 Task: Create a task  Develop a new mobile app for a restaurant , assign it to team member softage.4@softage.net in the project AgileJet and update the status of the task to  Off Track , set the priority of the task to Medium
Action: Mouse moved to (68, 289)
Screenshot: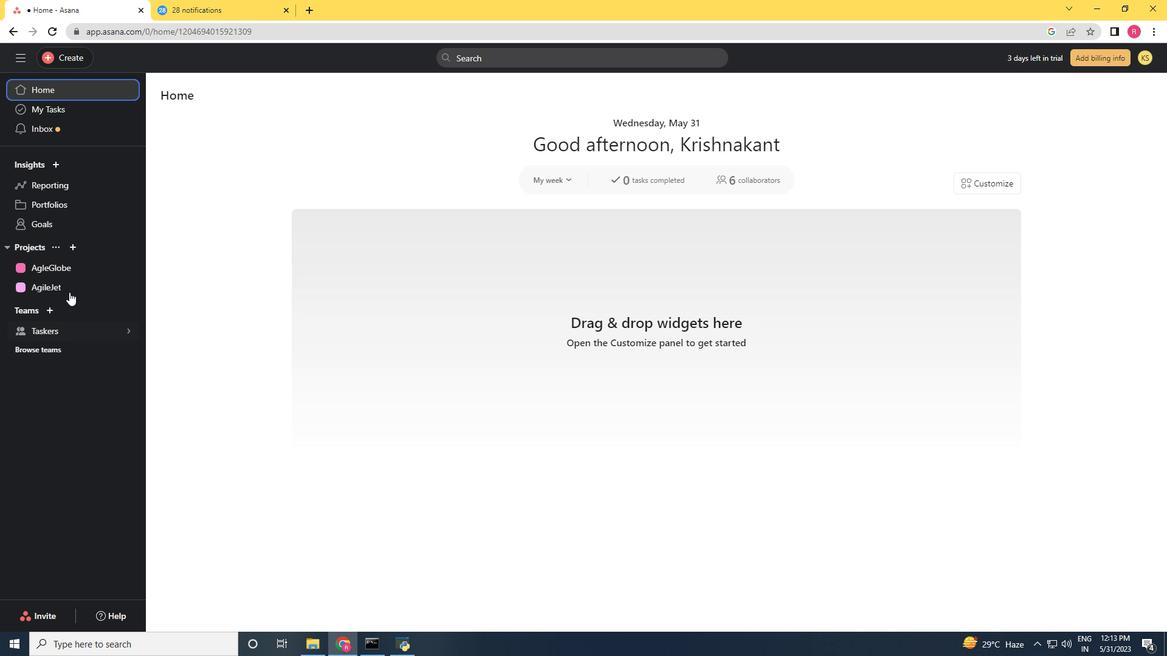 
Action: Mouse pressed left at (68, 289)
Screenshot: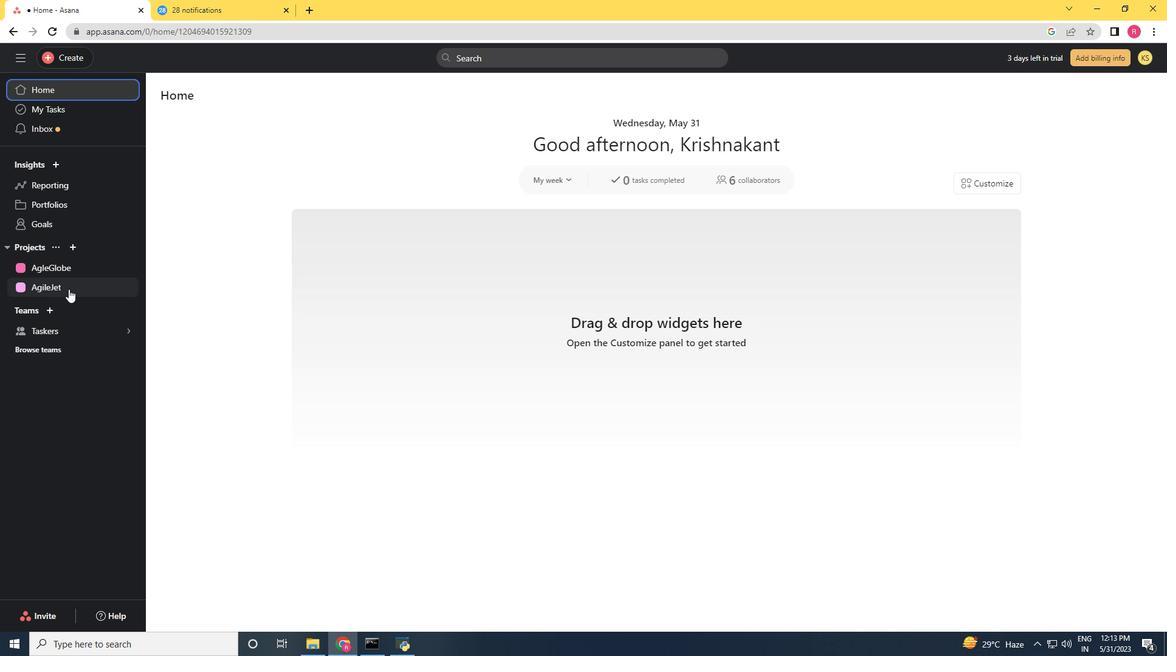 
Action: Mouse moved to (72, 58)
Screenshot: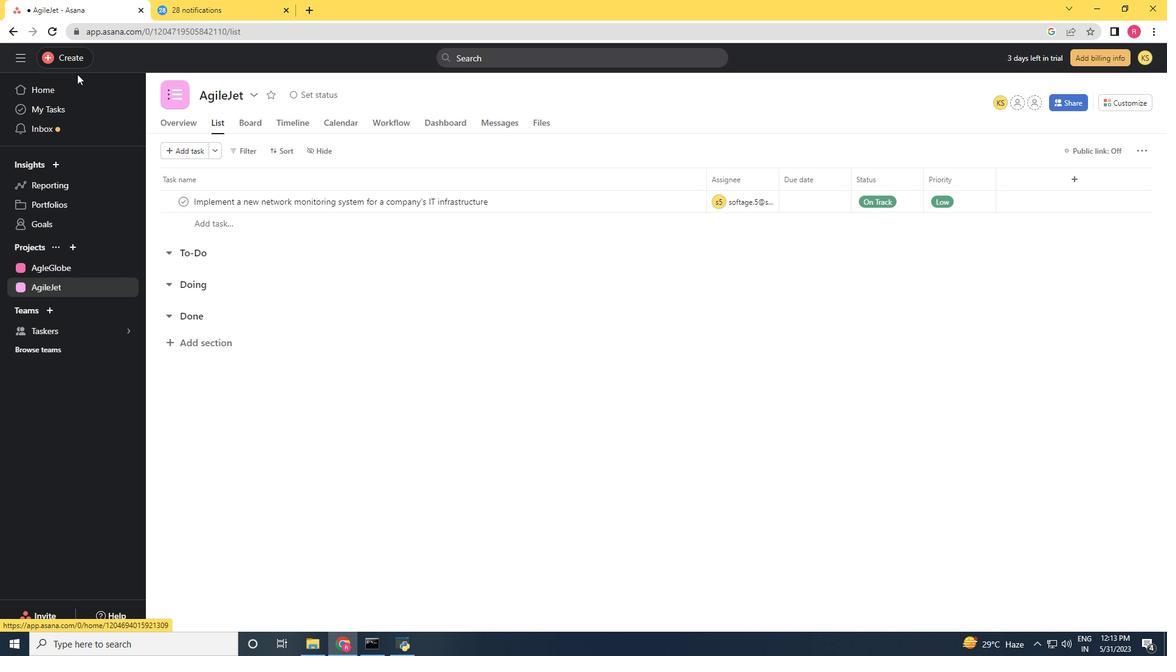 
Action: Mouse pressed left at (72, 58)
Screenshot: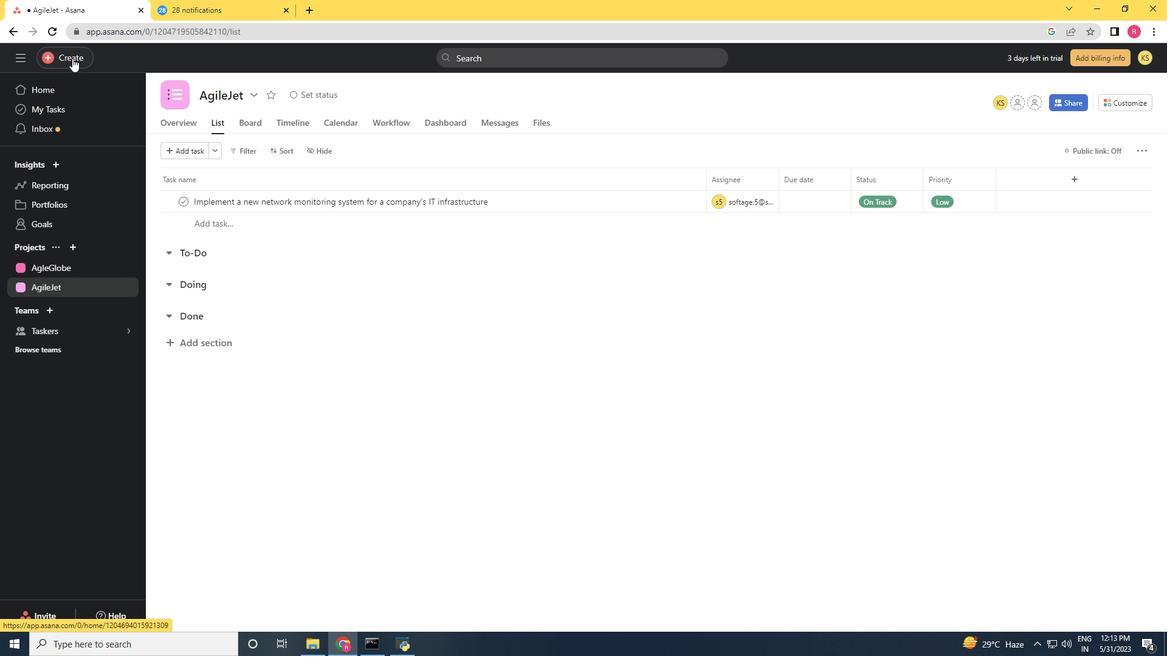 
Action: Mouse moved to (128, 65)
Screenshot: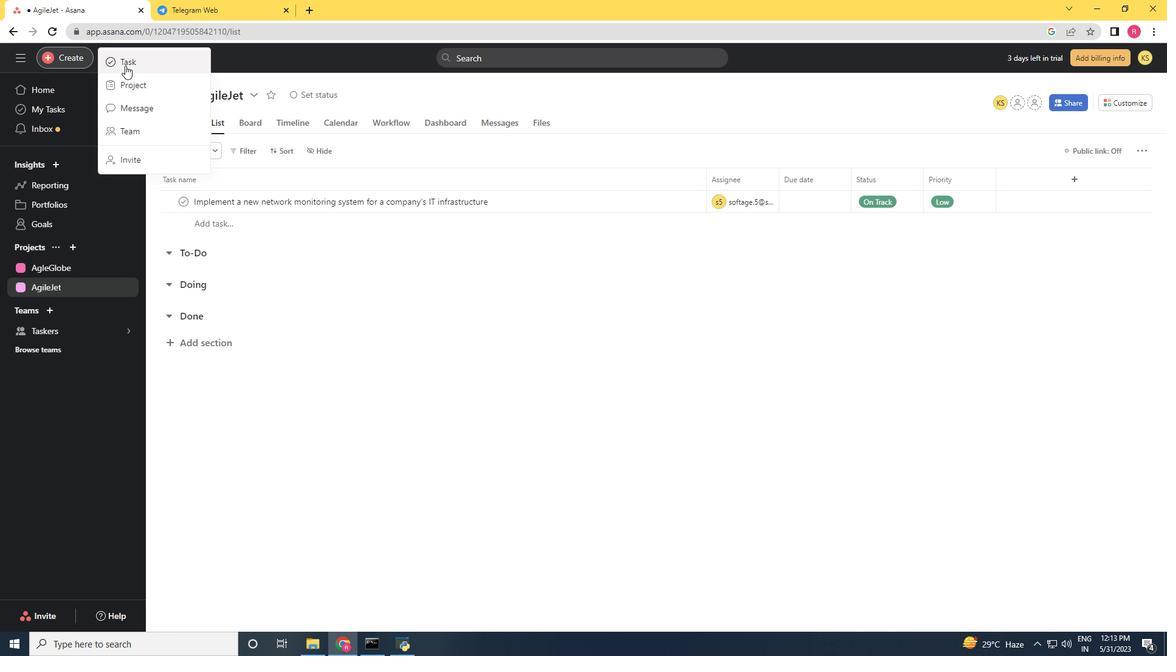 
Action: Mouse pressed left at (128, 65)
Screenshot: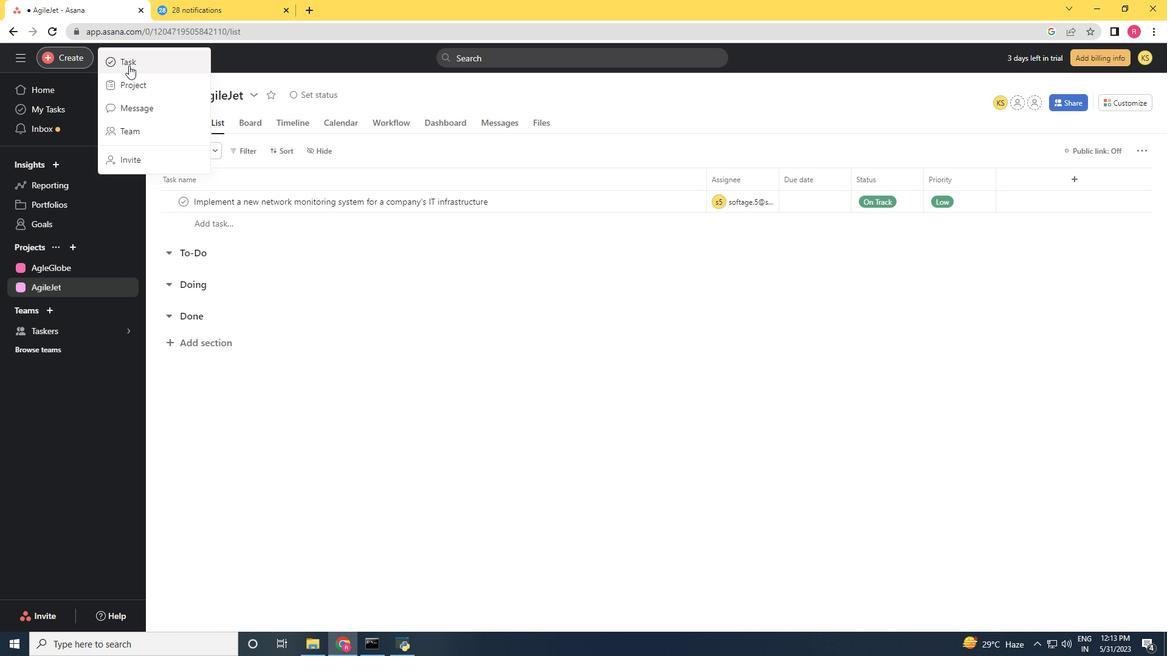 
Action: Key pressed <Key.shift><Key.shift><Key.shift><Key.shift><Key.shift><Key.shift><Key.shift><Key.shift><Key.shift><Key.shift><Key.shift><Key.shift><Key.shift><Key.shift><Key.shift><Key.shift><Key.shift><Key.shift><Key.shift><Key.shift><Key.shift><Key.shift><Key.shift><Key.shift><Key.shift><Key.shift><Key.shift><Key.shift><Key.shift><Key.shift>Develop<Key.space>a<Key.space>new<Key.space>mobile<Key.space>app<Key.space>a<Key.space>resturant<Key.space><Key.backspace><Key.backspace><Key.backspace><Key.backspace><Key.backspace><Key.backspace>aurant
Screenshot: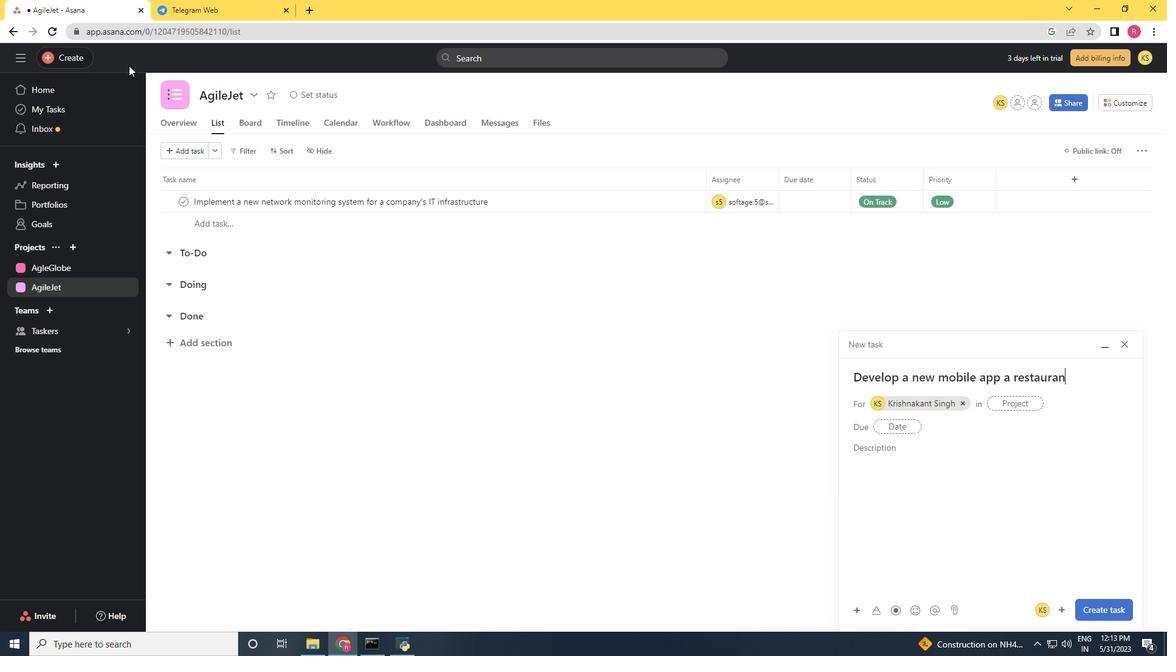 
Action: Mouse moved to (960, 402)
Screenshot: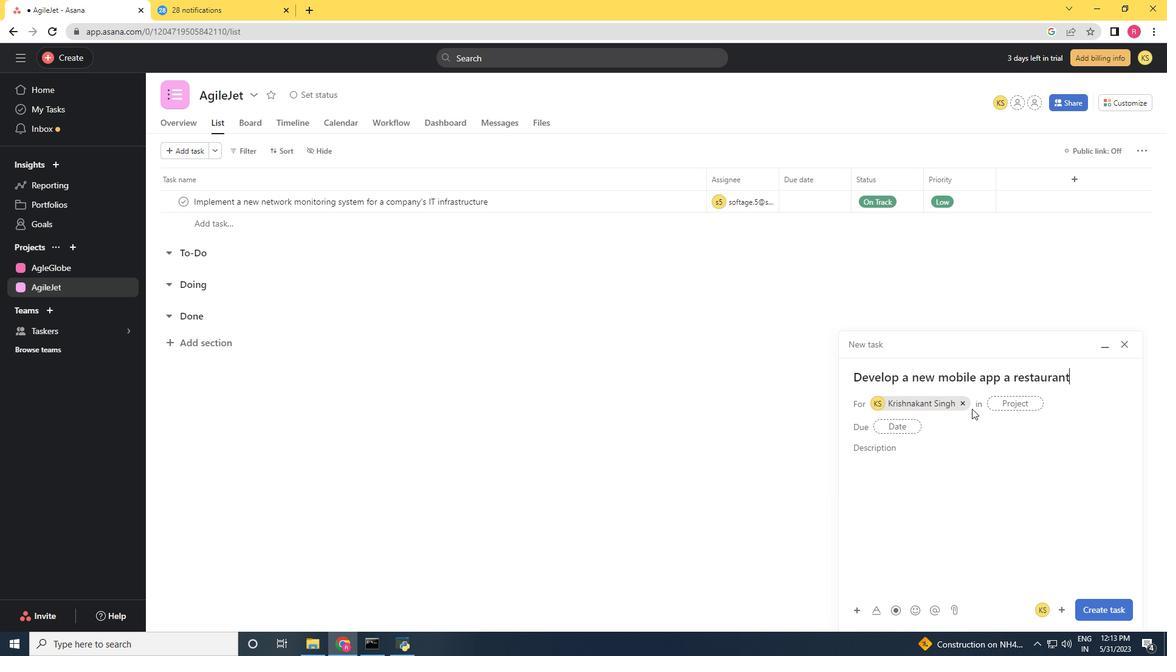 
Action: Mouse pressed left at (960, 402)
Screenshot: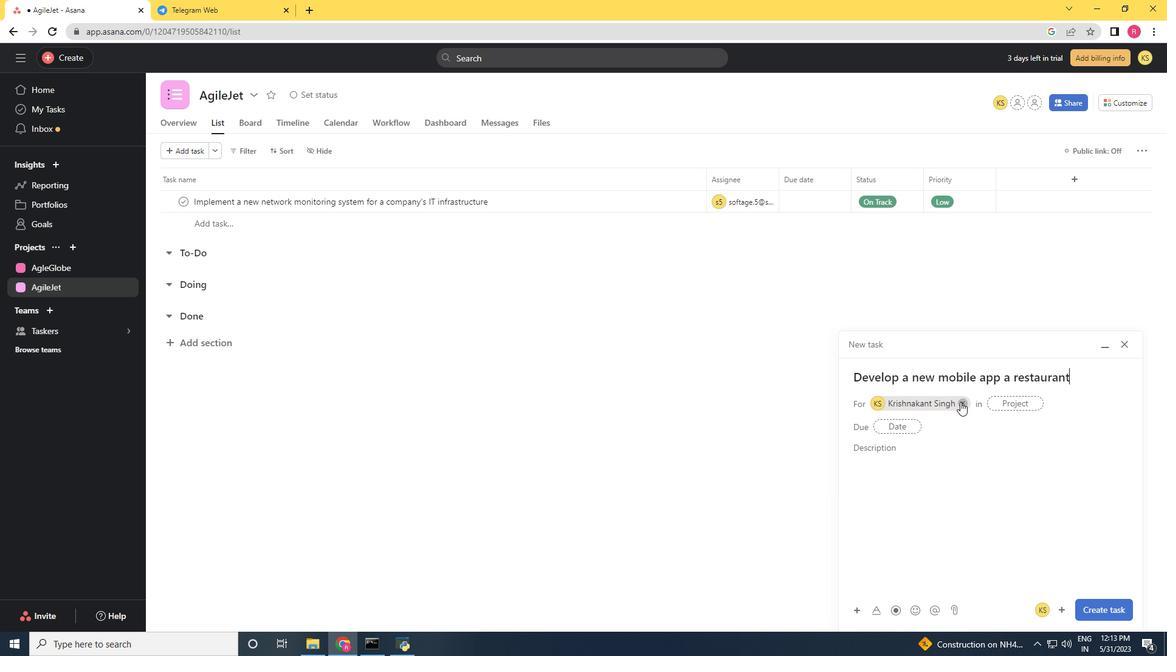 
Action: Mouse moved to (893, 400)
Screenshot: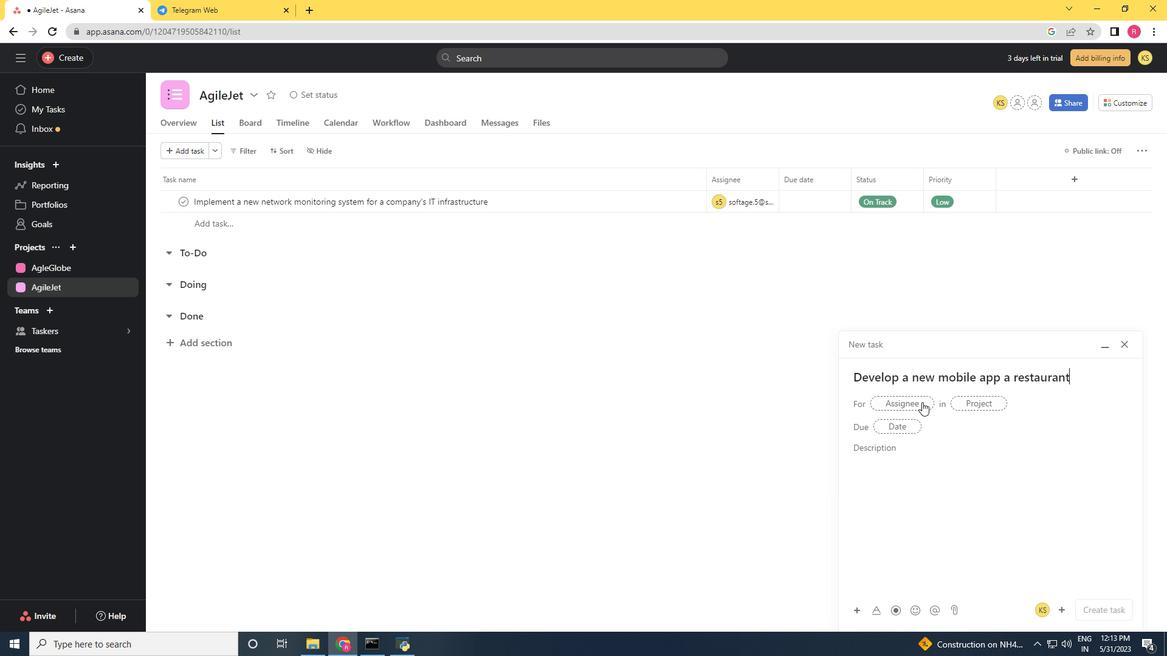 
Action: Mouse pressed left at (893, 400)
Screenshot: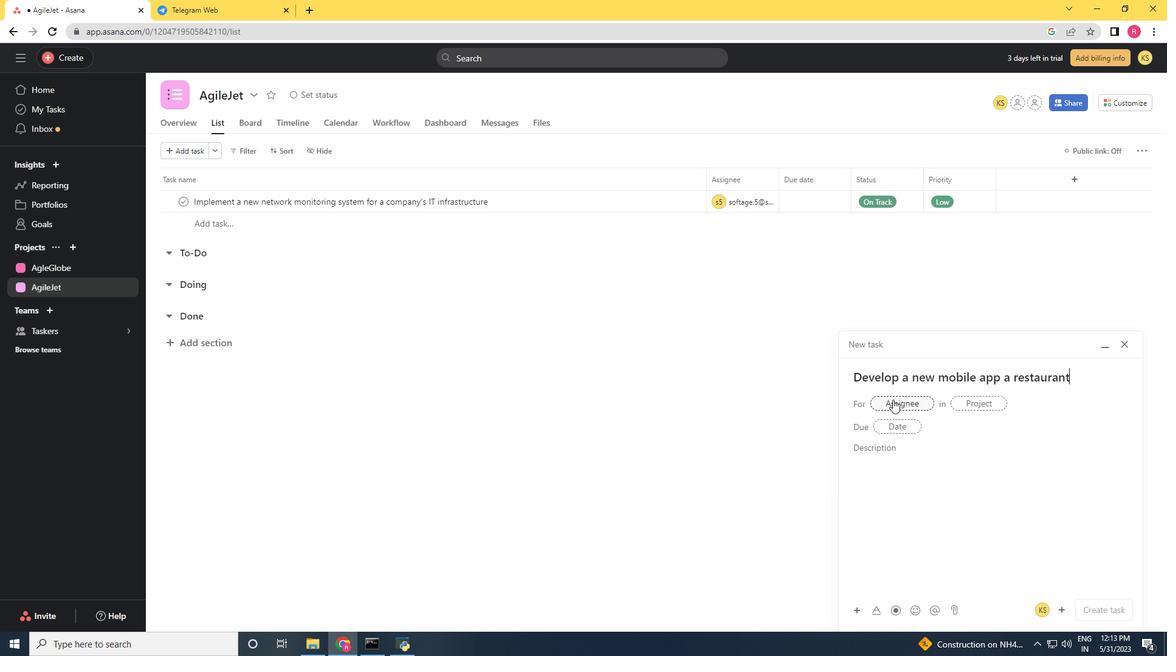 
Action: Key pressed softage.4<Key.shift>@softage.net
Screenshot: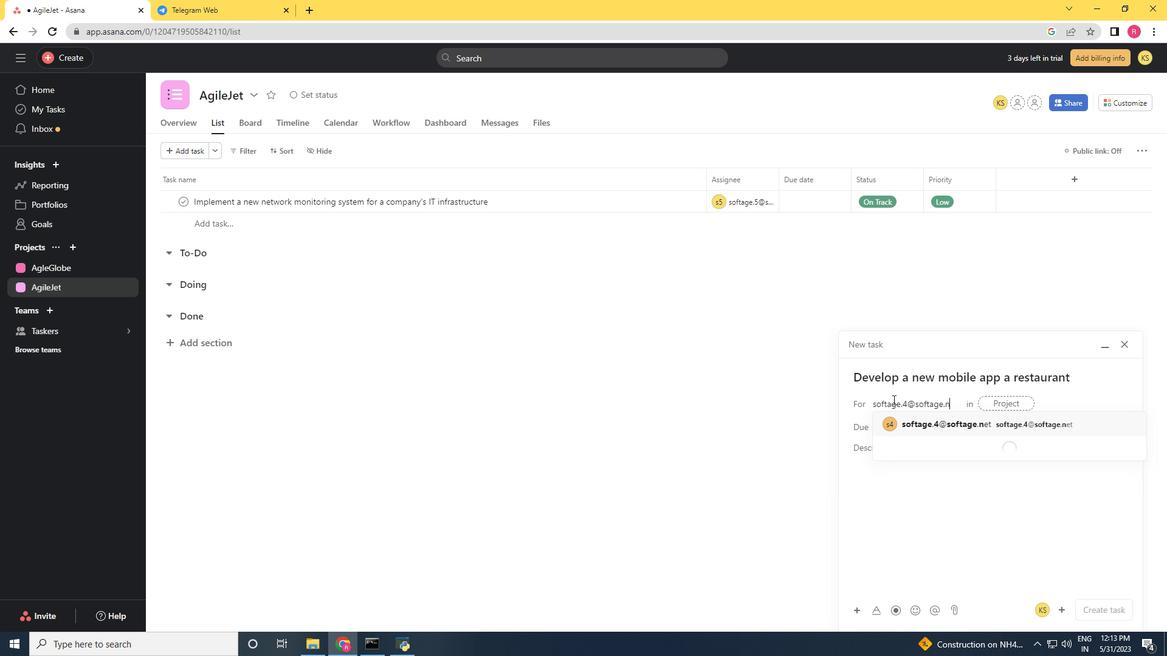 
Action: Mouse moved to (915, 422)
Screenshot: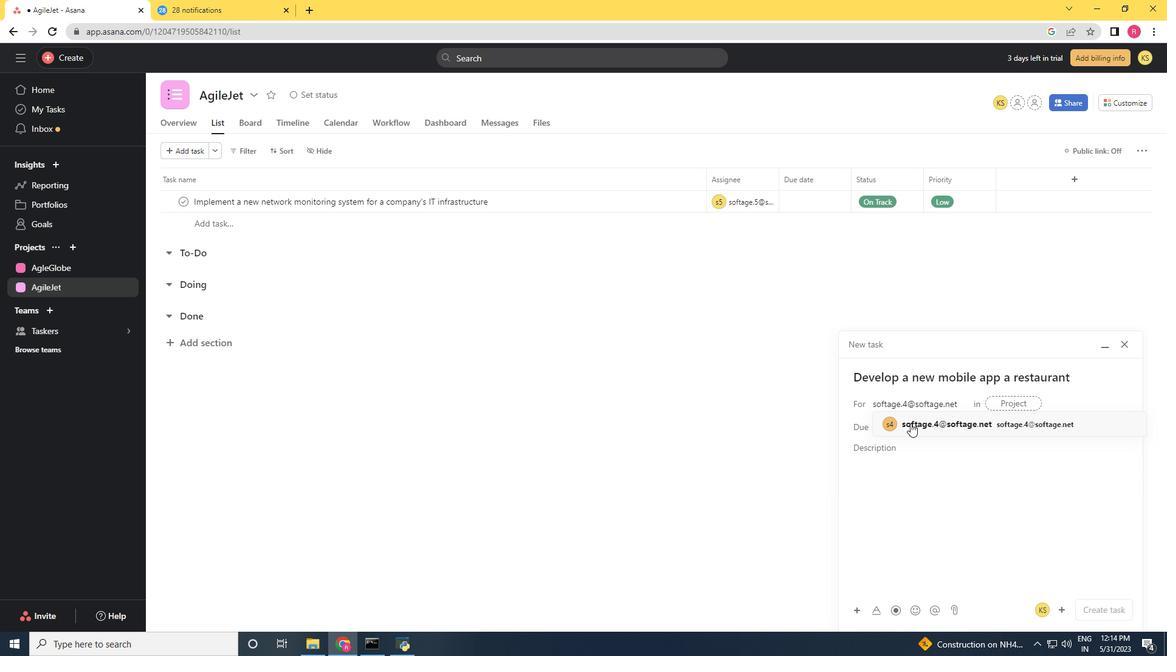 
Action: Mouse pressed left at (915, 422)
Screenshot: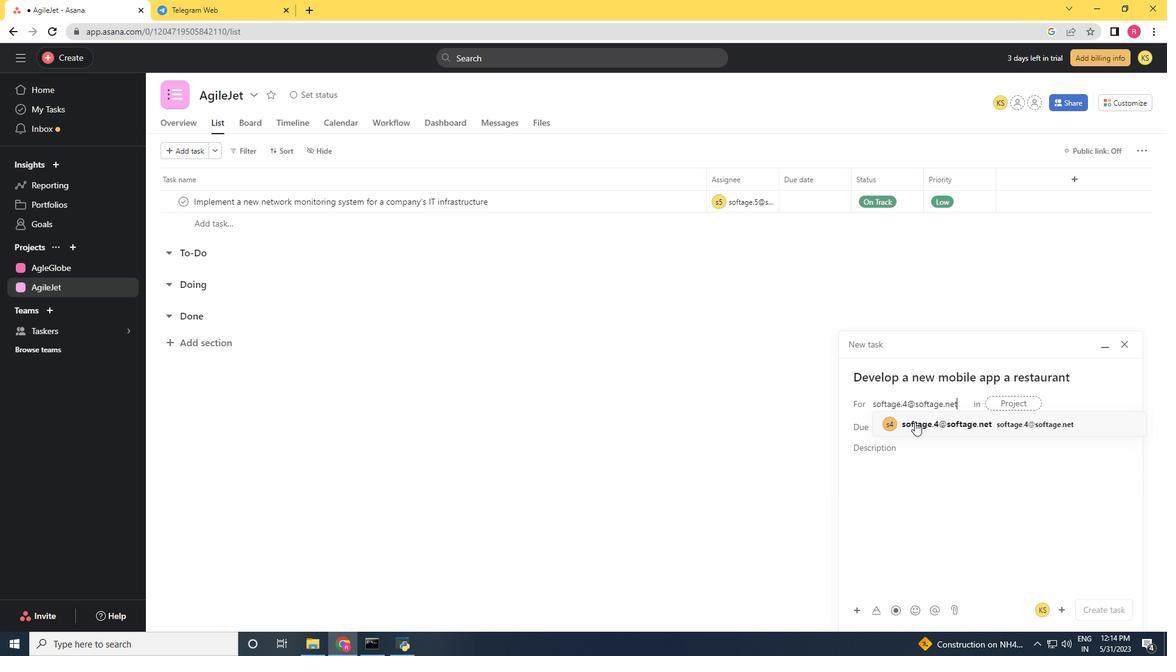 
Action: Mouse moved to (758, 431)
Screenshot: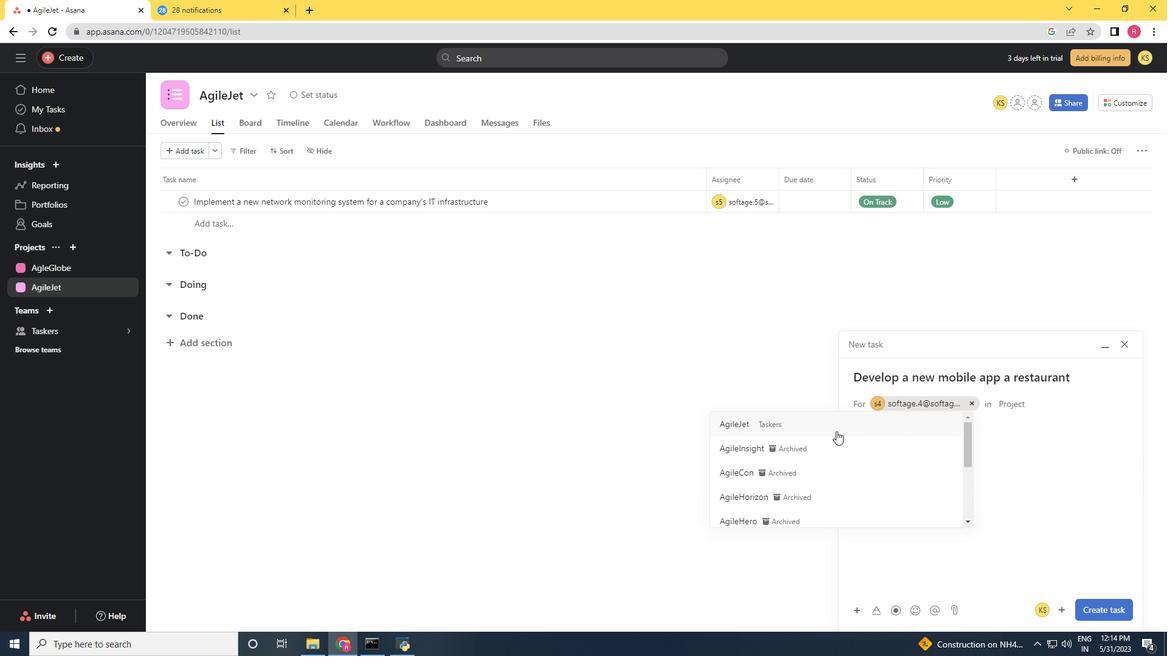 
Action: Mouse pressed left at (758, 431)
Screenshot: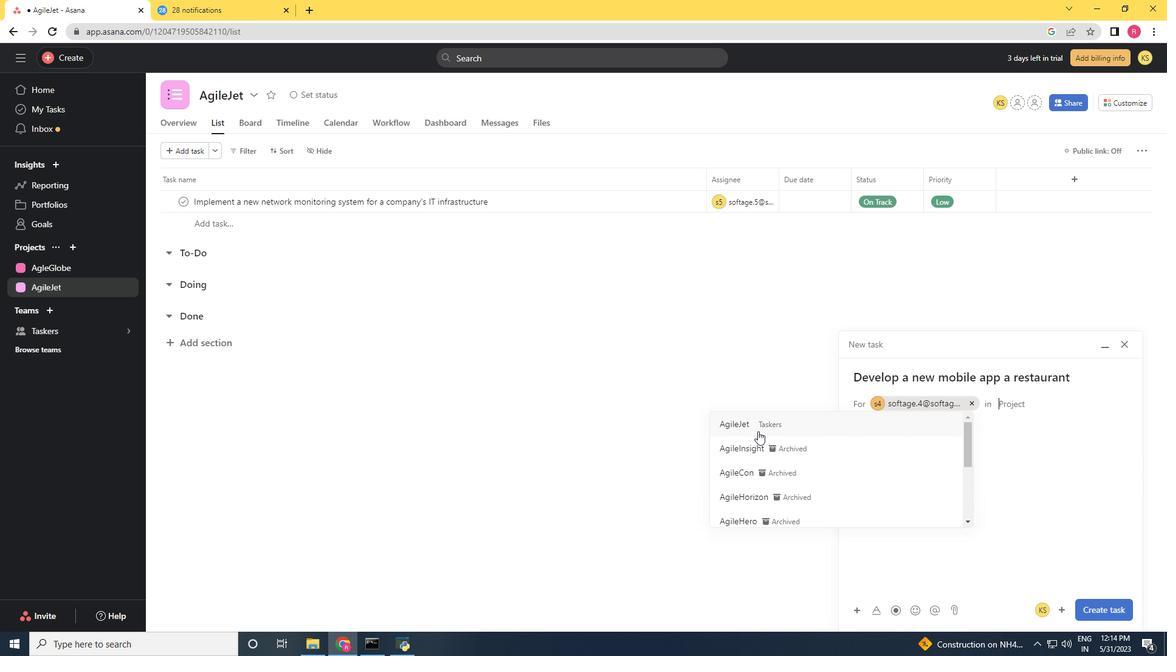 
Action: Mouse moved to (926, 455)
Screenshot: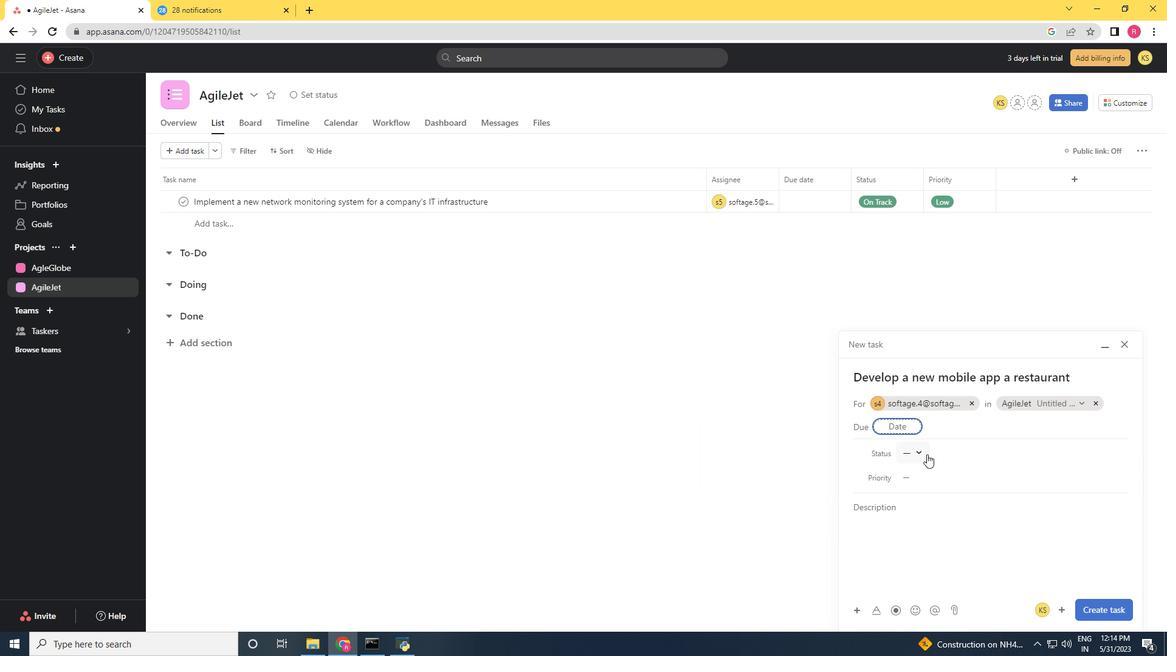 
Action: Mouse pressed left at (926, 455)
Screenshot: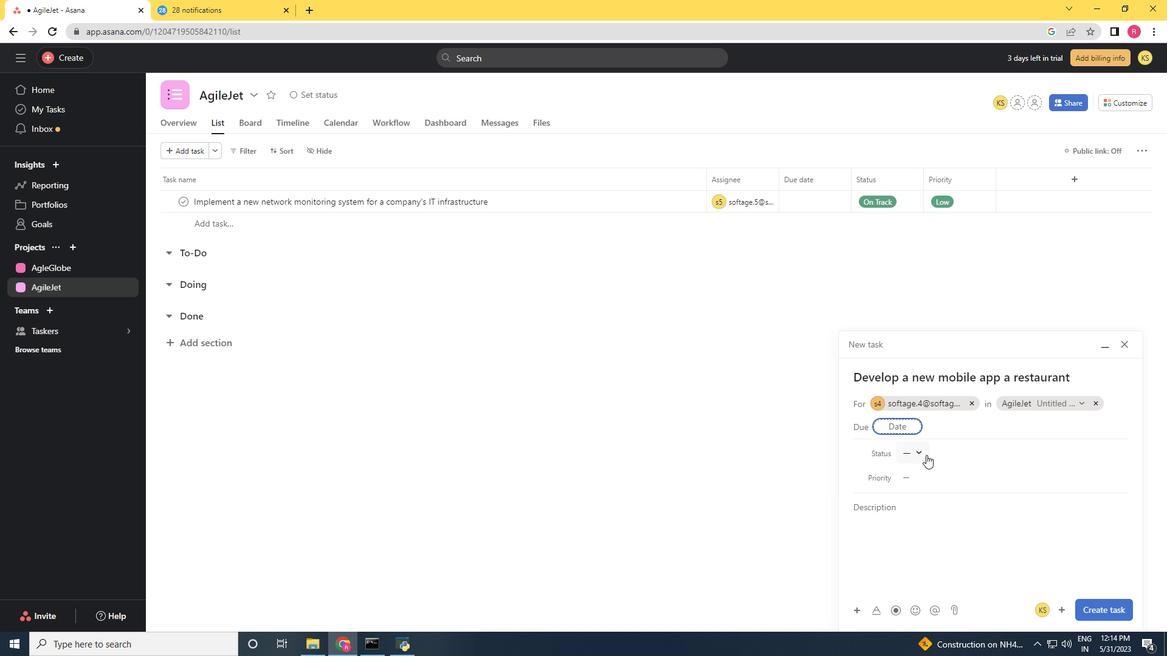 
Action: Mouse moved to (942, 513)
Screenshot: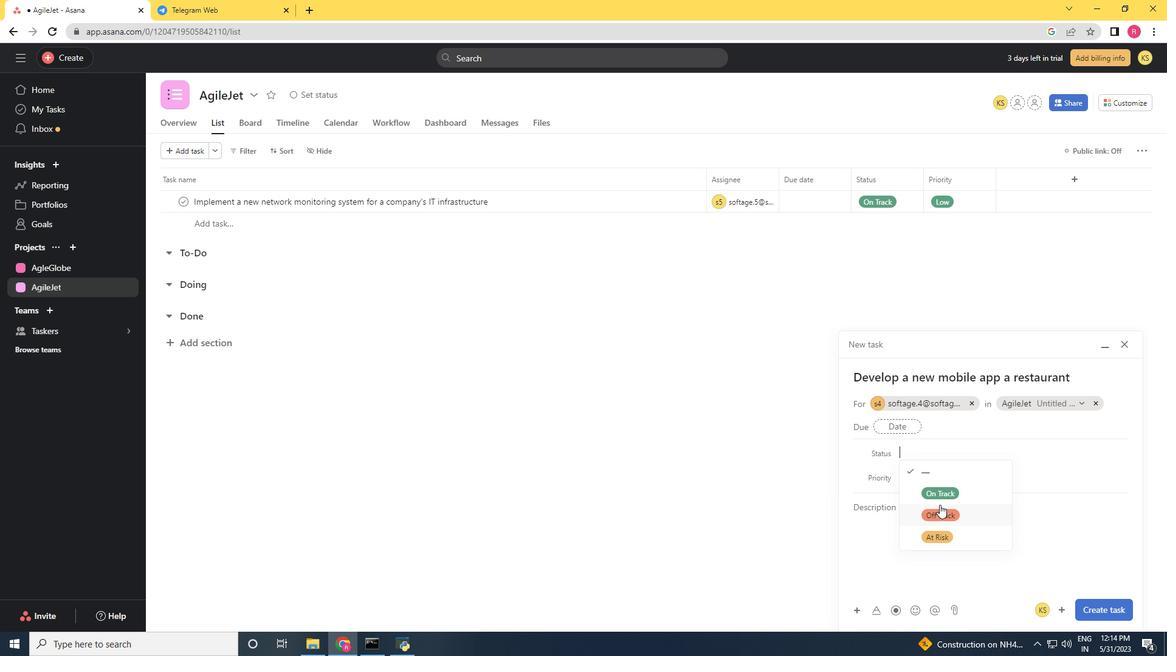 
Action: Mouse pressed left at (942, 513)
Screenshot: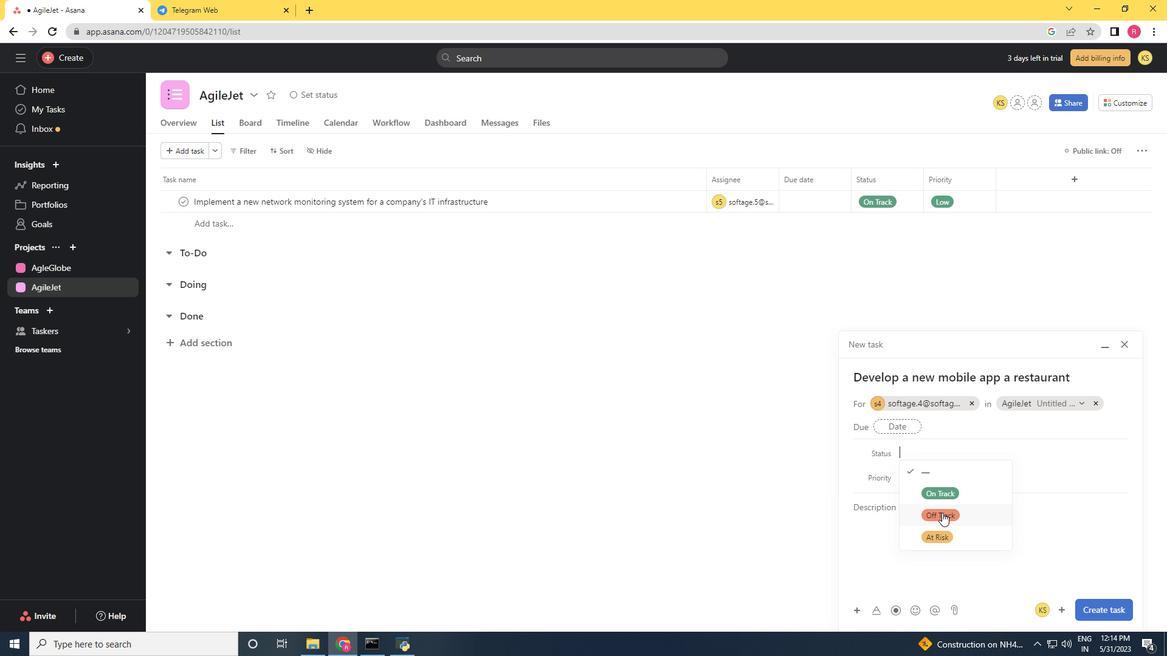 
Action: Mouse moved to (912, 482)
Screenshot: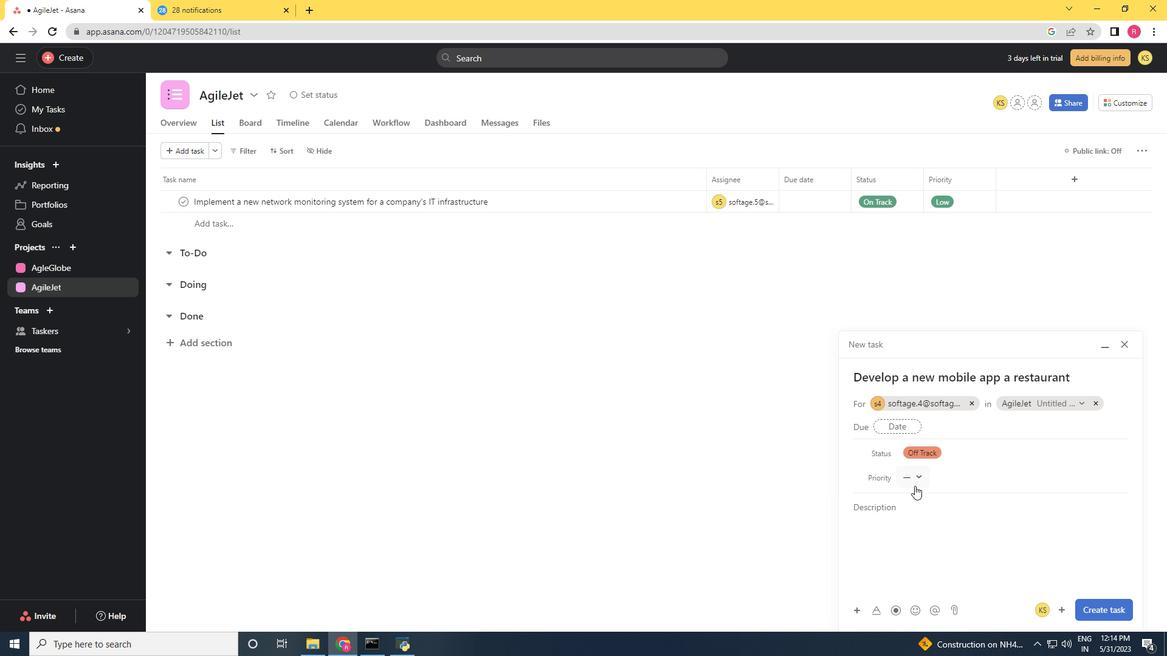 
Action: Mouse pressed left at (912, 482)
Screenshot: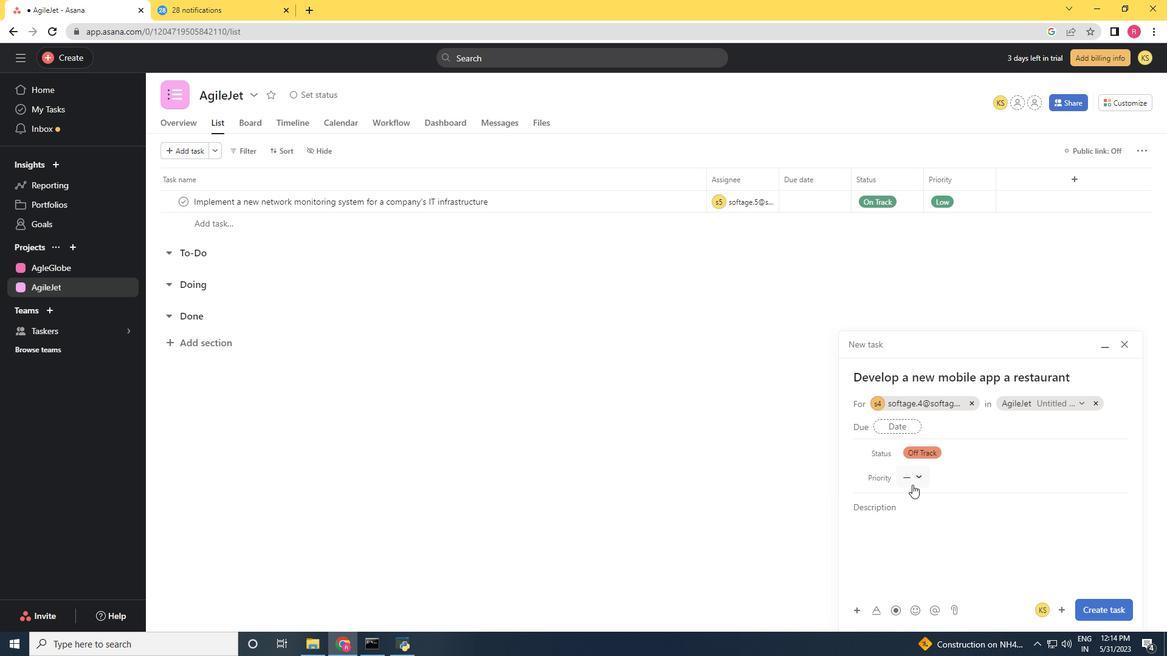 
Action: Mouse moved to (946, 546)
Screenshot: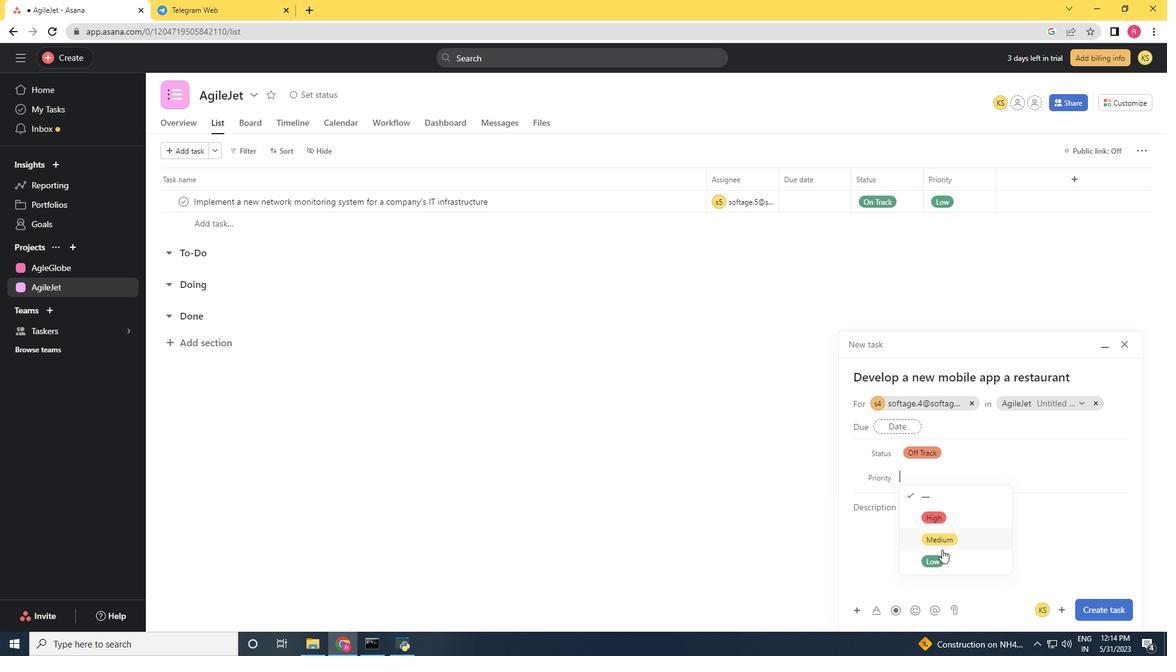 
Action: Mouse pressed left at (946, 546)
Screenshot: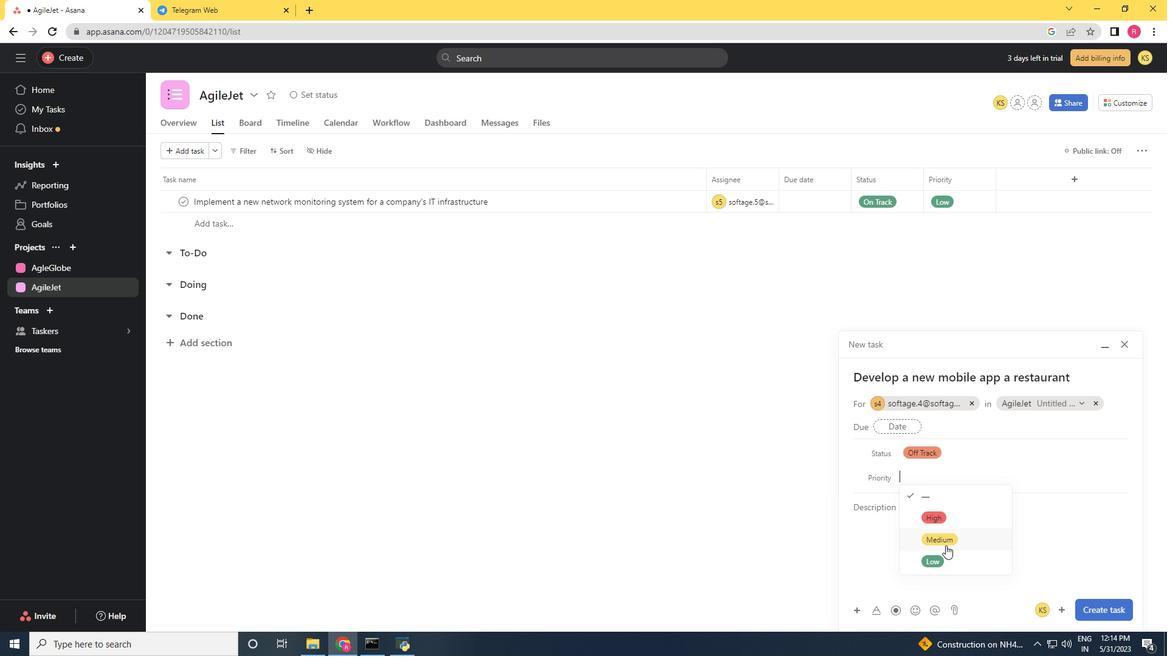 
Action: Mouse moved to (1112, 608)
Screenshot: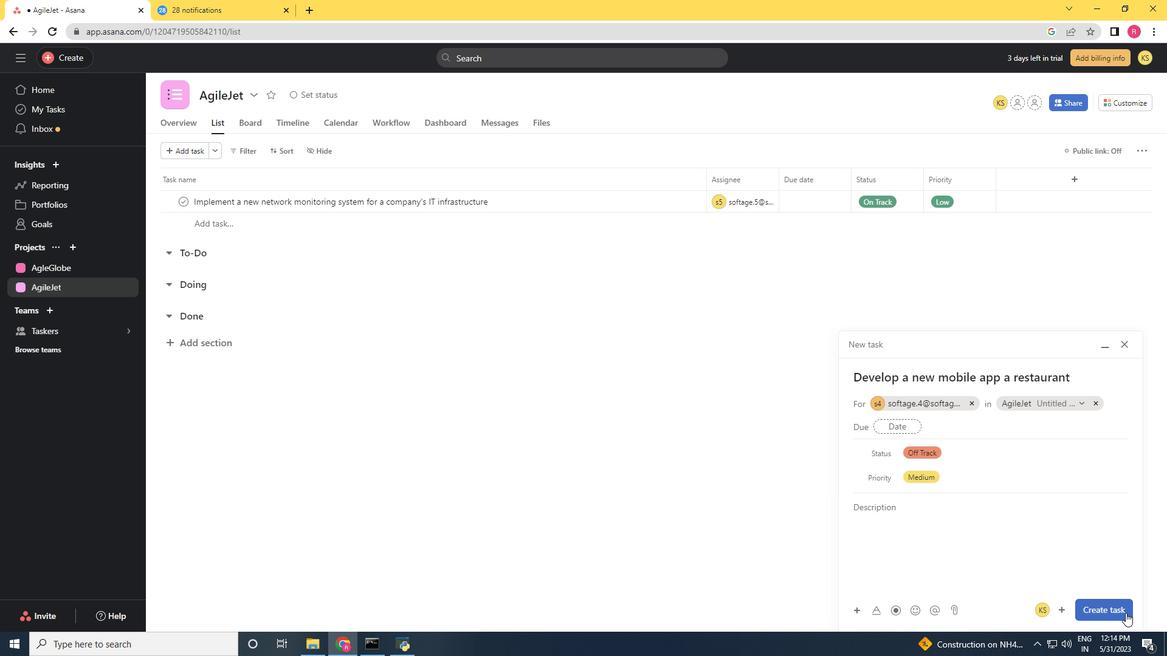 
Action: Mouse pressed left at (1112, 608)
Screenshot: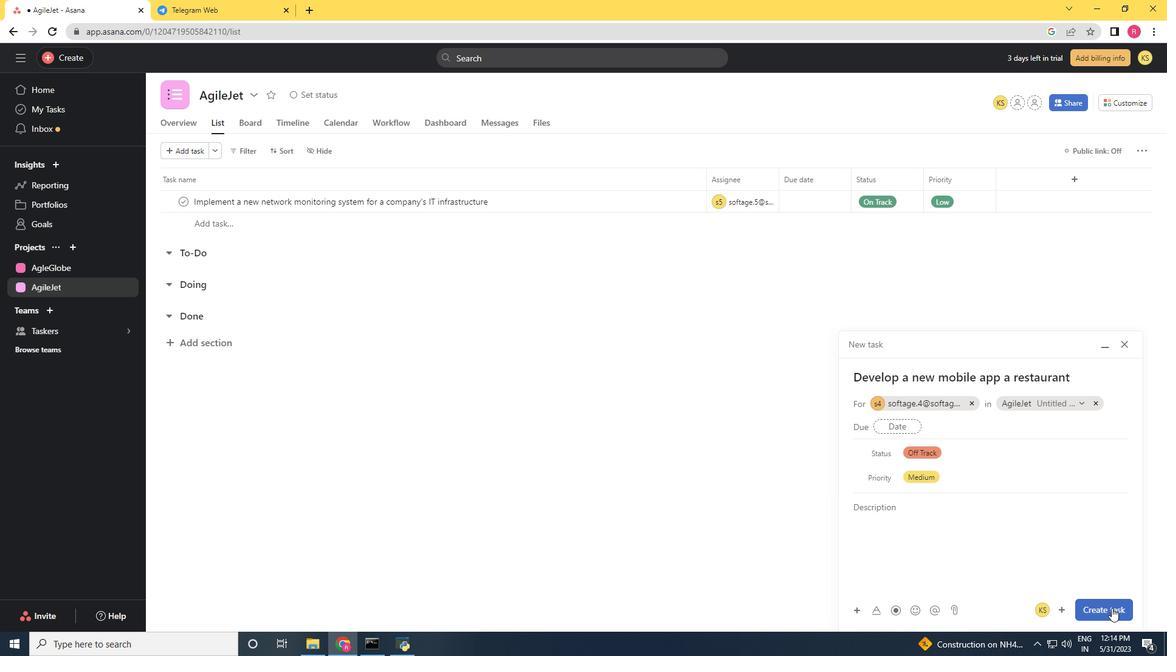 
